 Task: In the Contact  Arianna.Miller@avon.com, schedule and save the meeting with title: 'Collaborative Discussion', Select date: '20 September, 2023', select start time: 3:00:PM. Add location on call (415) 123-4586 with meeting description: For further discussion on products, kindly join the meeting.. Logged in from softage.4@softage.net
Action: Mouse moved to (59, 50)
Screenshot: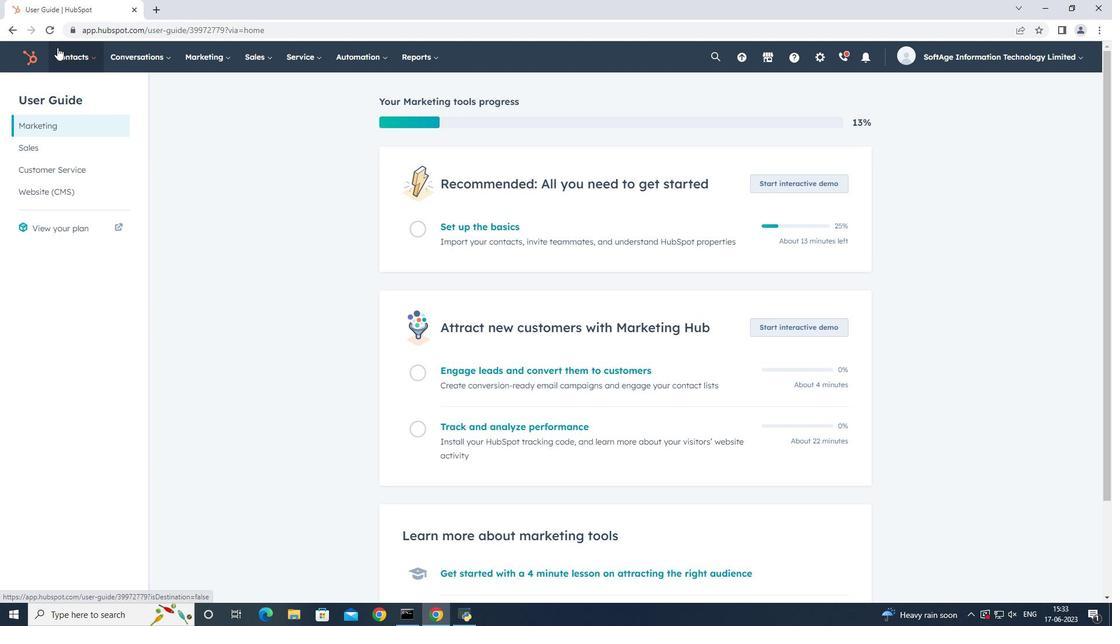 
Action: Mouse pressed left at (59, 50)
Screenshot: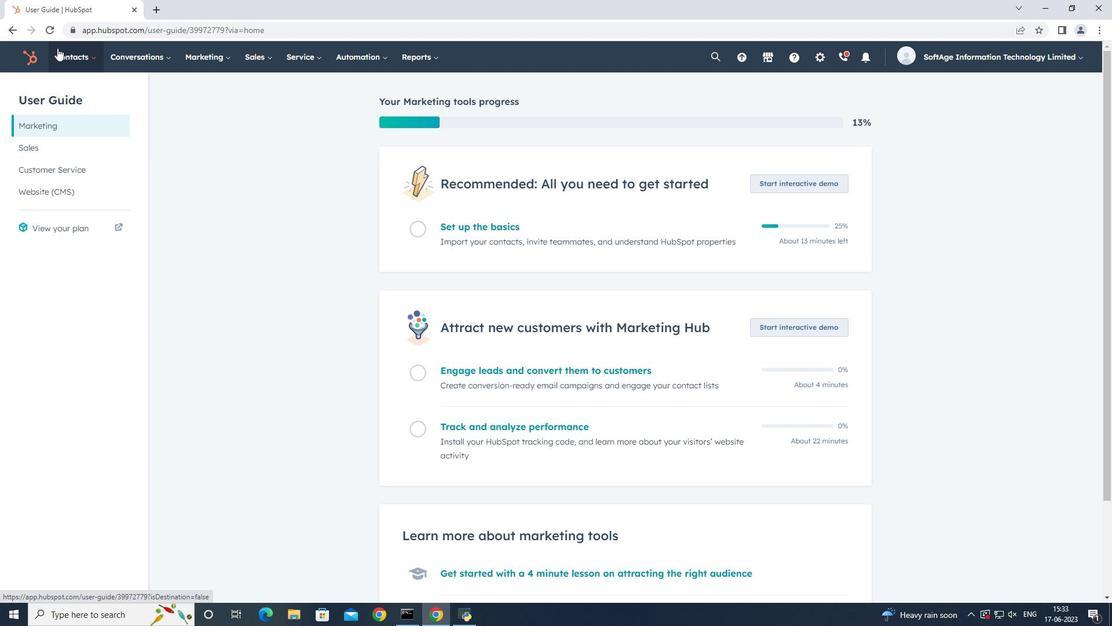 
Action: Mouse moved to (72, 88)
Screenshot: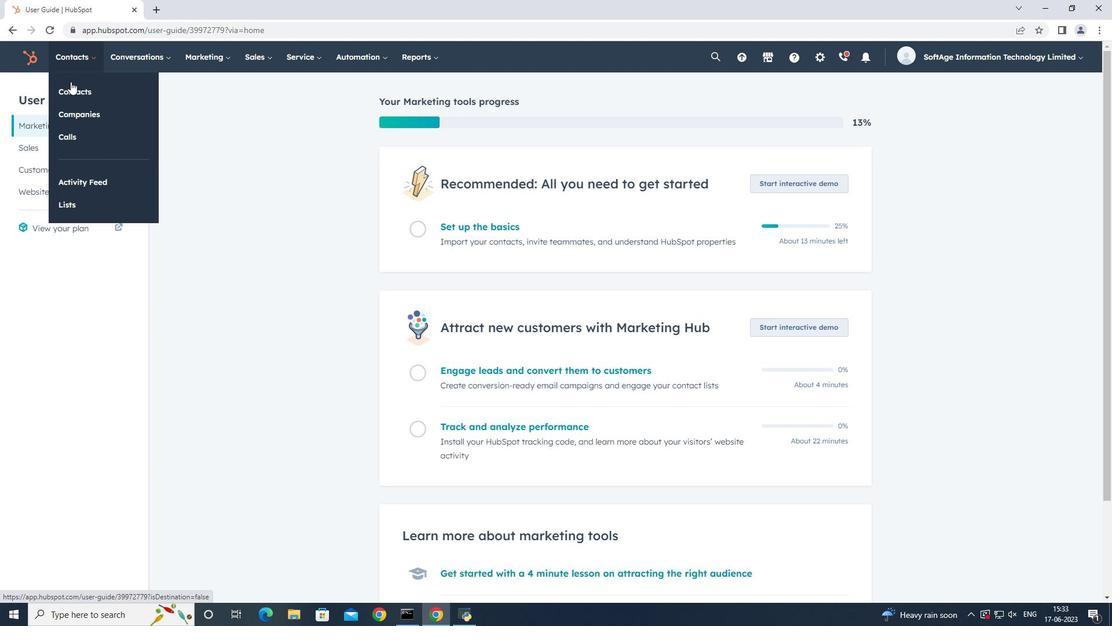 
Action: Mouse pressed left at (72, 88)
Screenshot: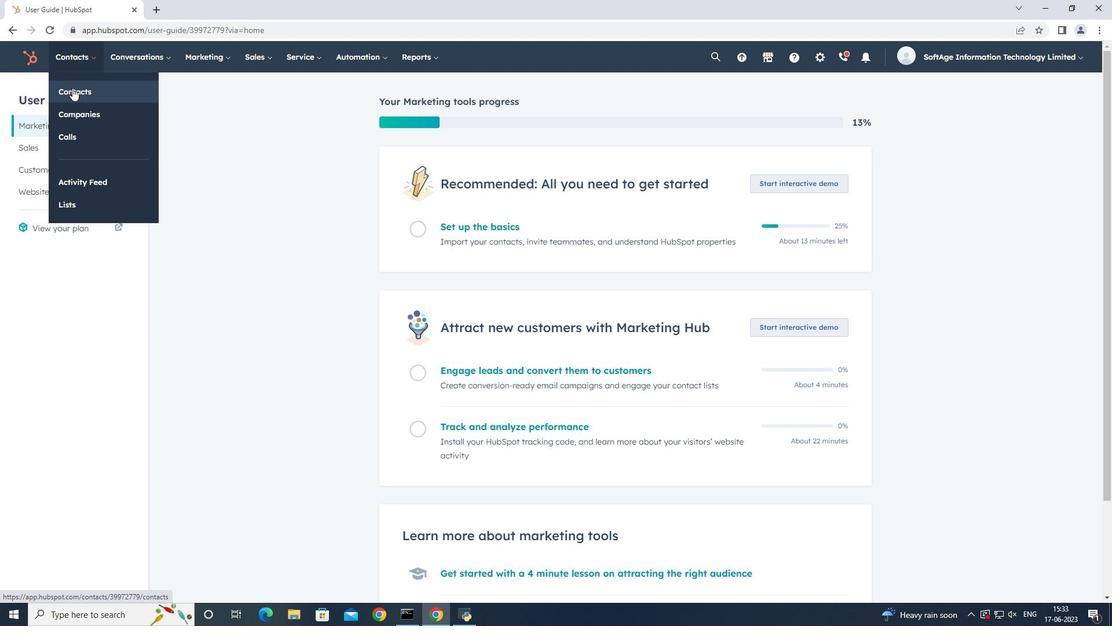 
Action: Mouse moved to (99, 183)
Screenshot: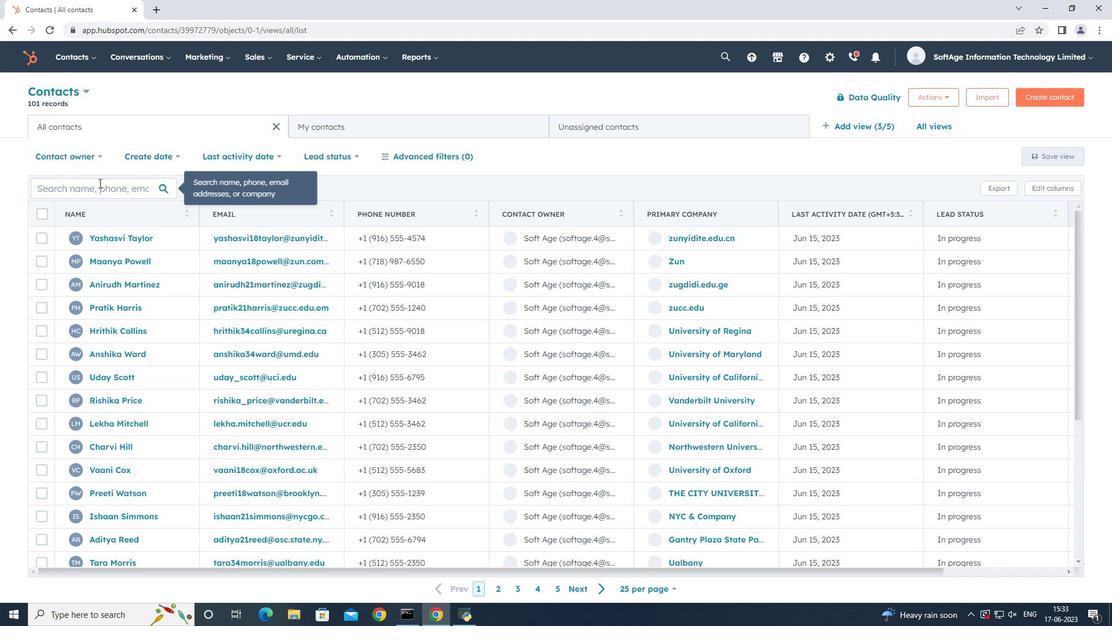 
Action: Mouse pressed left at (99, 183)
Screenshot: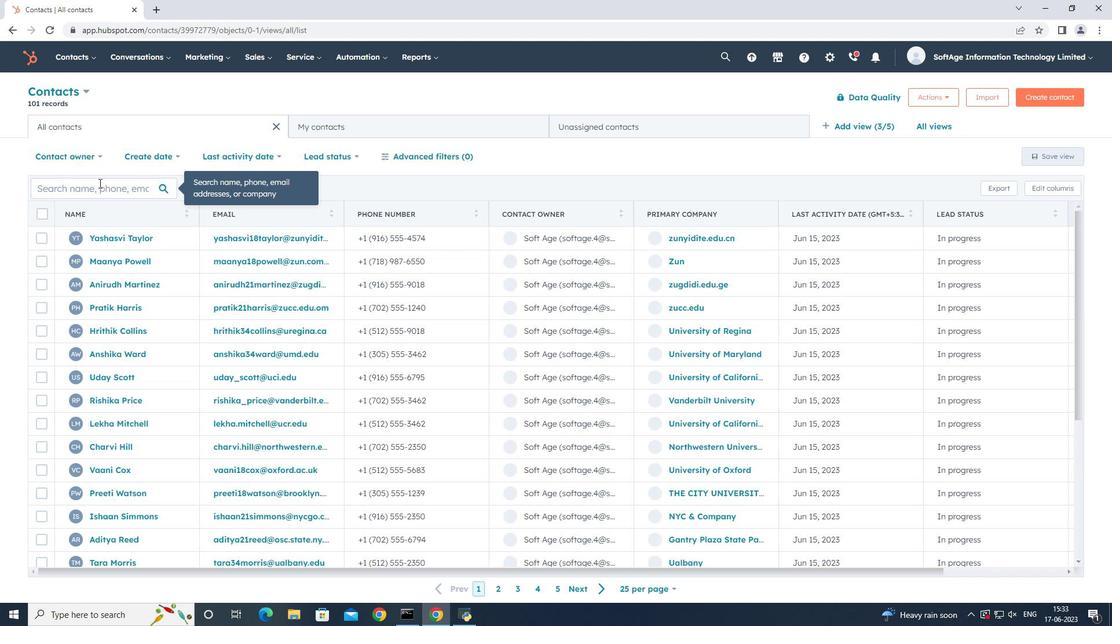 
Action: Mouse moved to (98, 183)
Screenshot: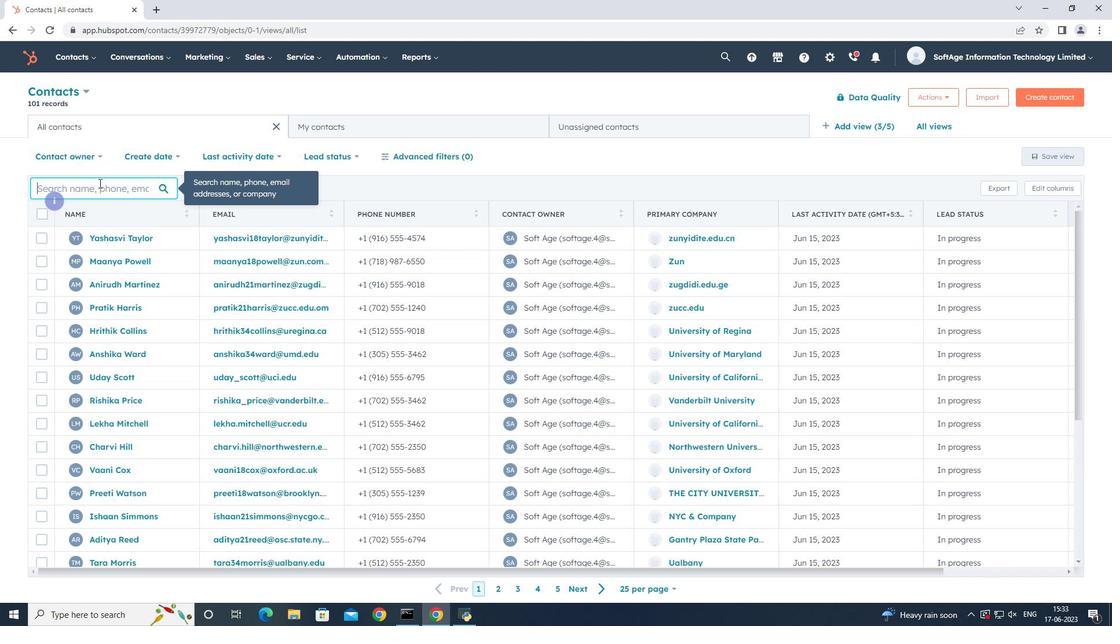 
Action: Key pressed arianna
Screenshot: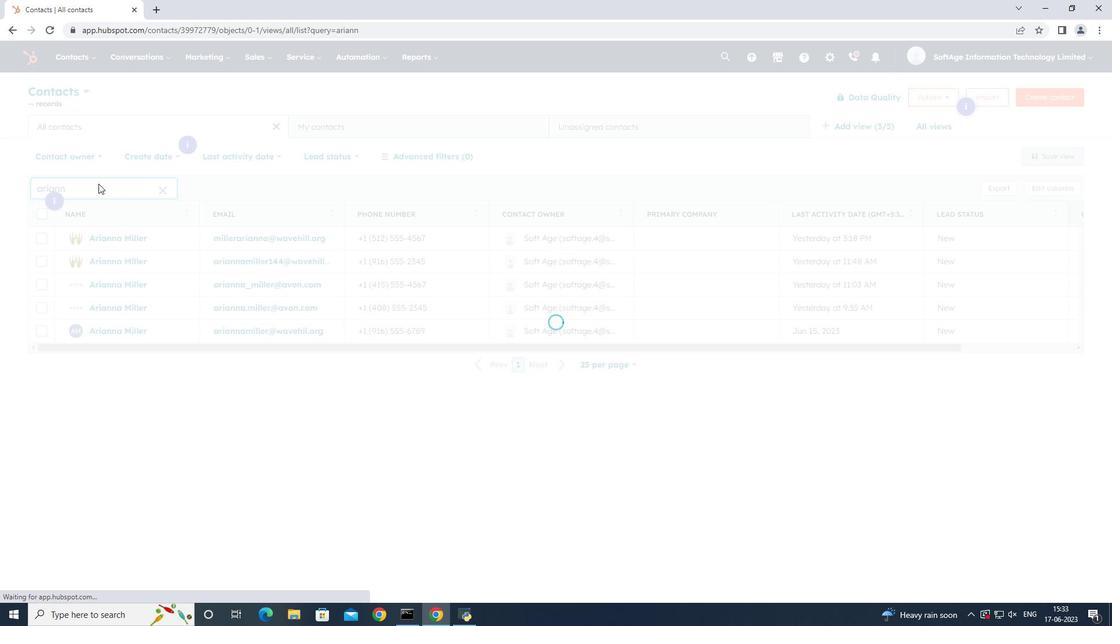
Action: Mouse moved to (115, 308)
Screenshot: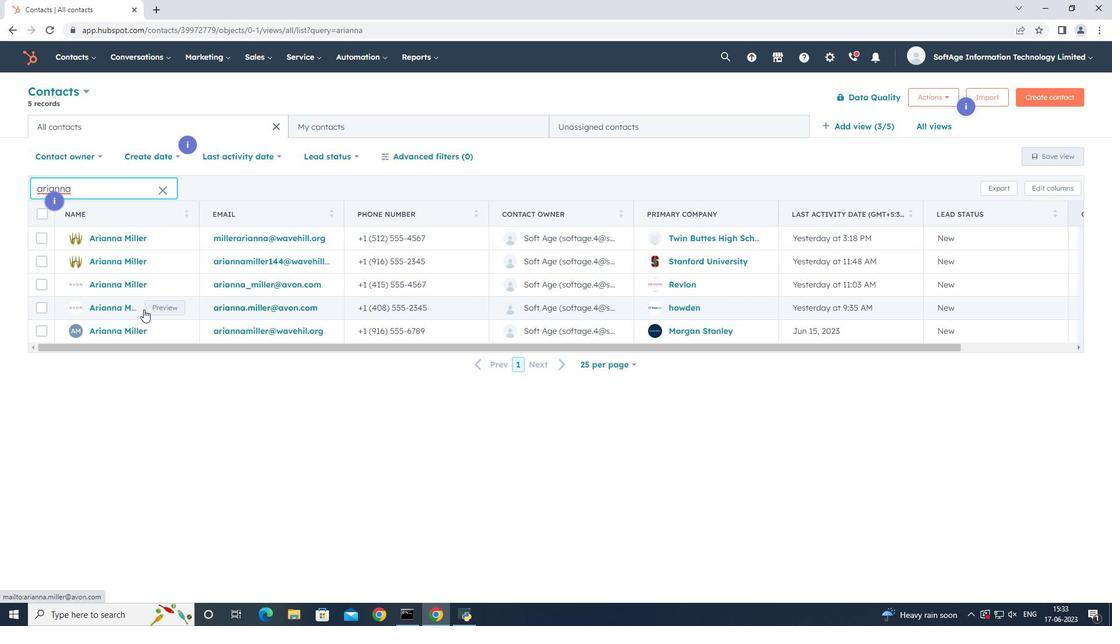 
Action: Mouse pressed left at (115, 308)
Screenshot: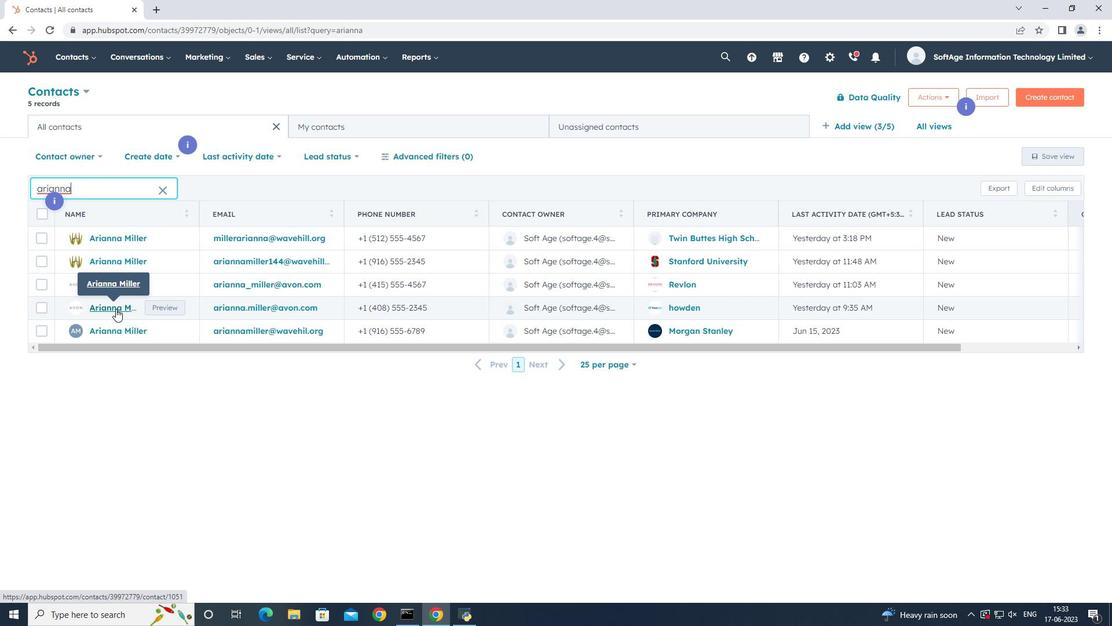 
Action: Mouse moved to (194, 190)
Screenshot: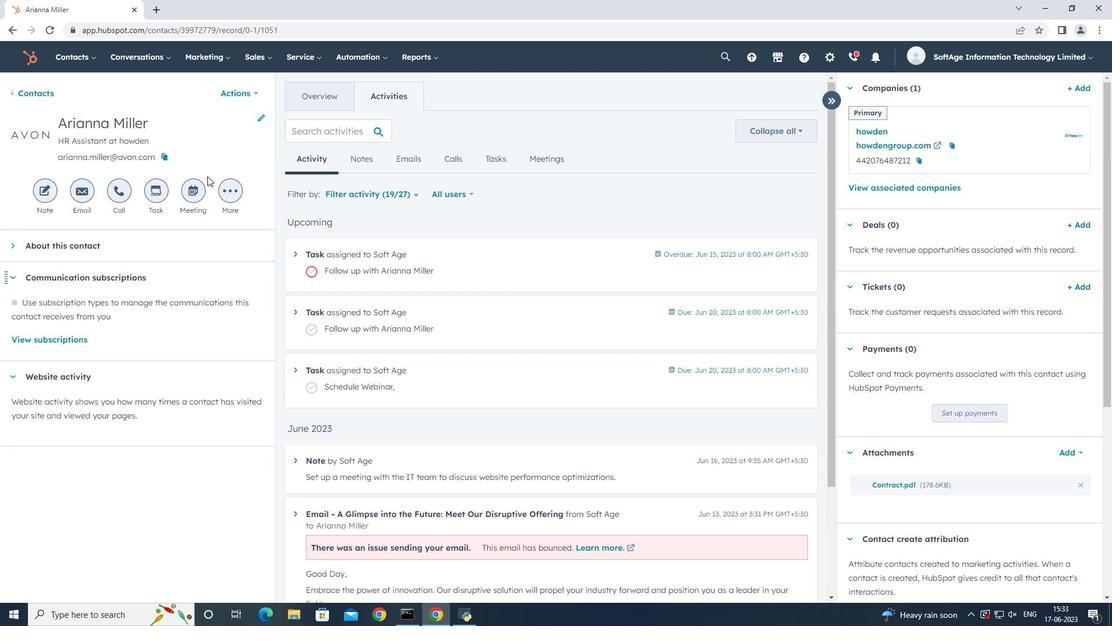 
Action: Mouse pressed left at (194, 190)
Screenshot: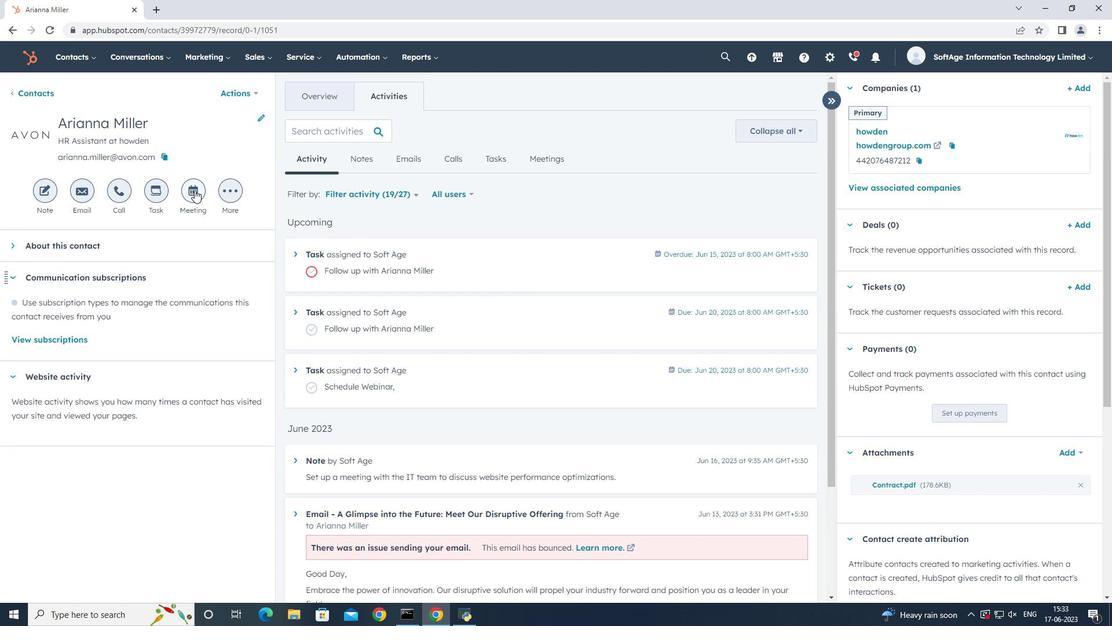 
Action: Mouse moved to (249, 256)
Screenshot: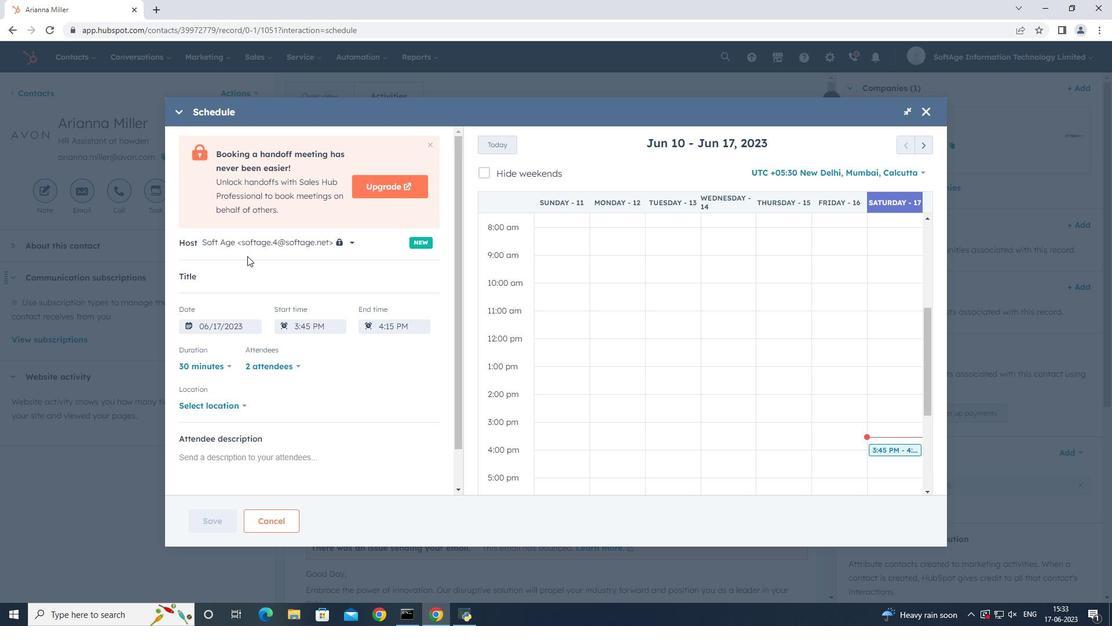 
Action: Key pressed <Key.shift>Collaborative<Key.space><Key.shift>Discussion,
Screenshot: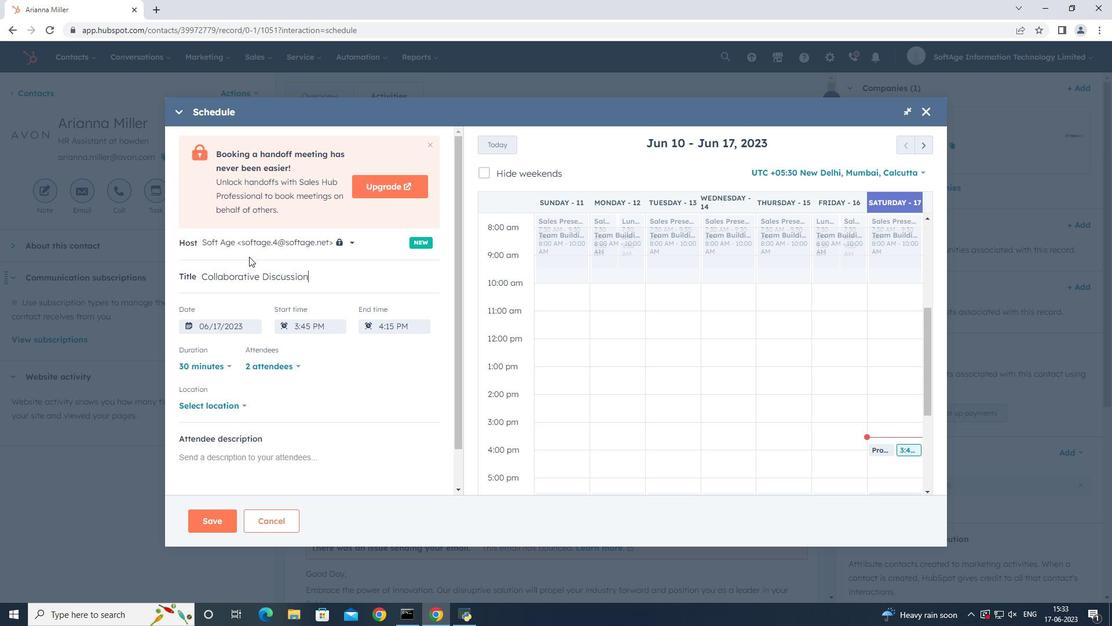 
Action: Mouse moved to (922, 148)
Screenshot: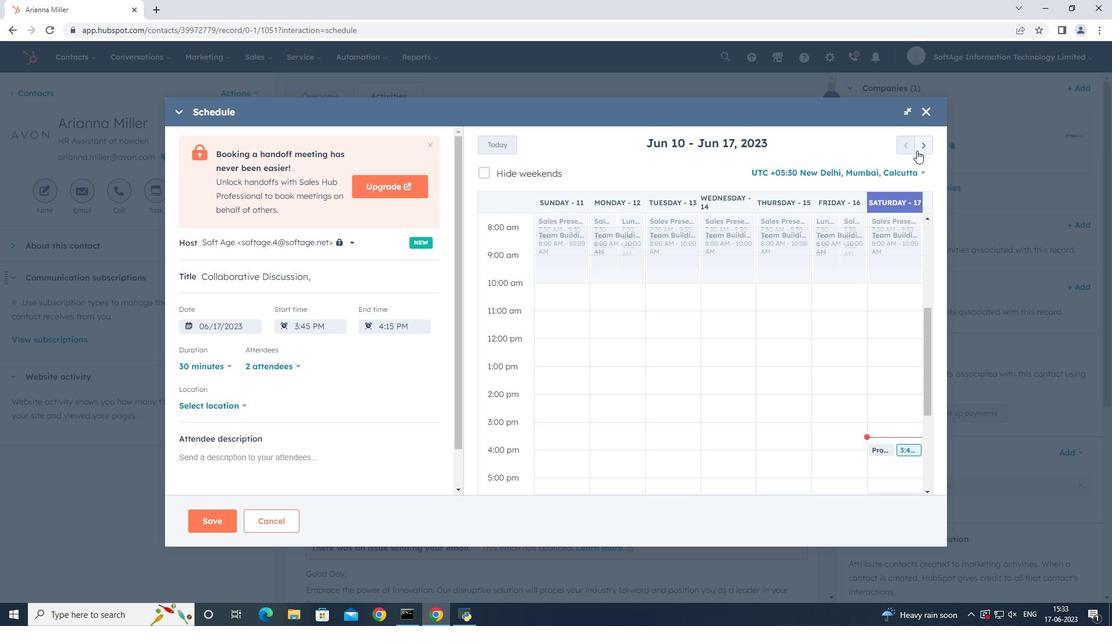 
Action: Mouse pressed left at (922, 148)
Screenshot: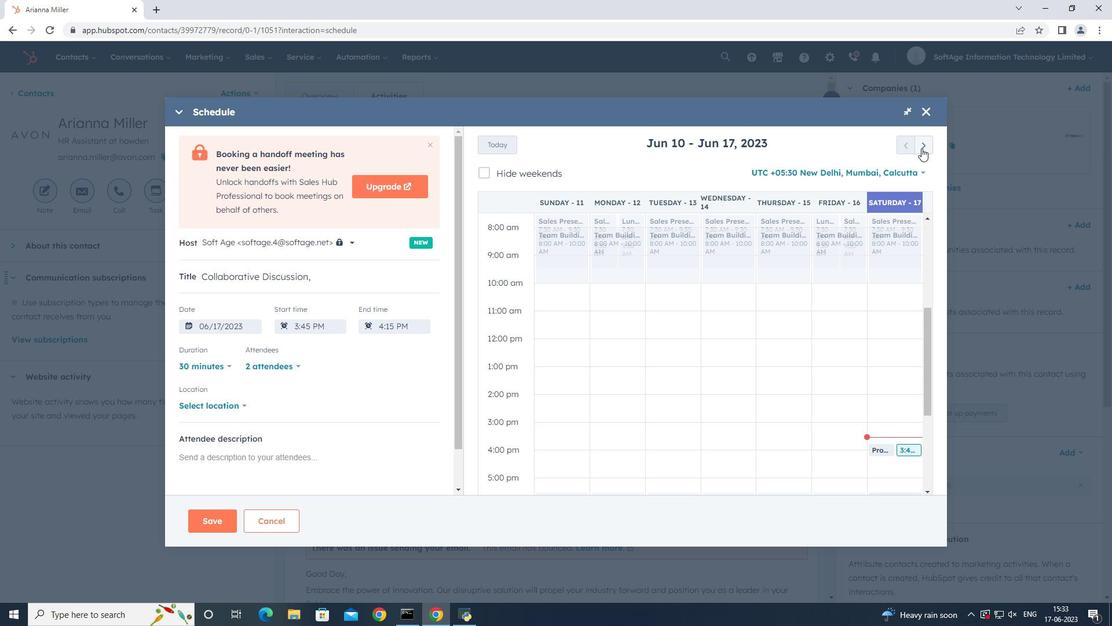 
Action: Mouse pressed left at (922, 148)
Screenshot: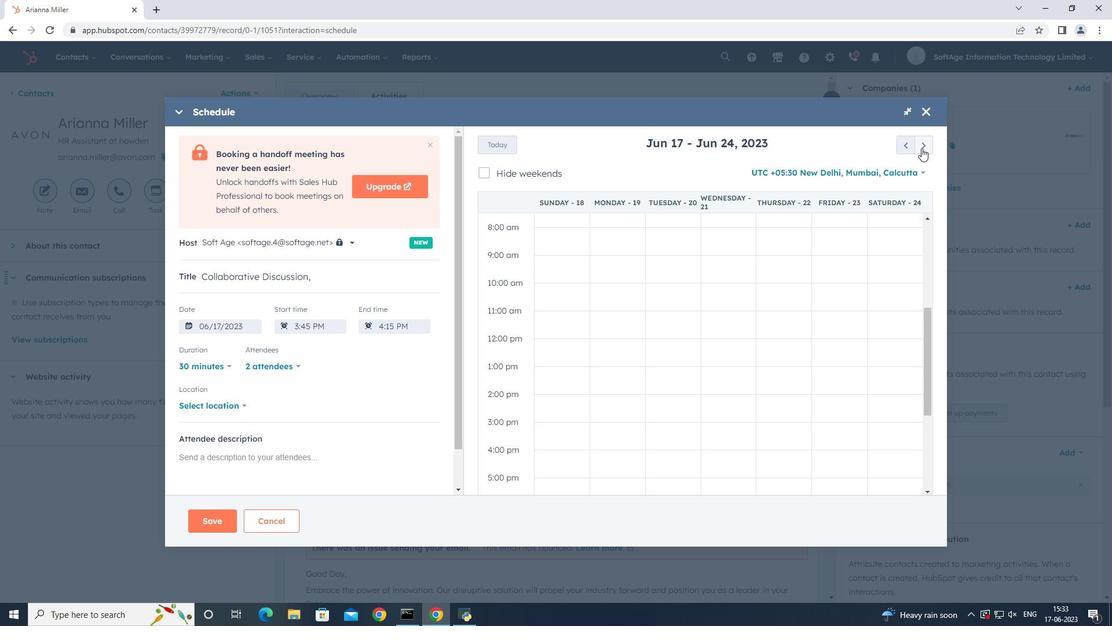 
Action: Mouse pressed left at (922, 148)
Screenshot: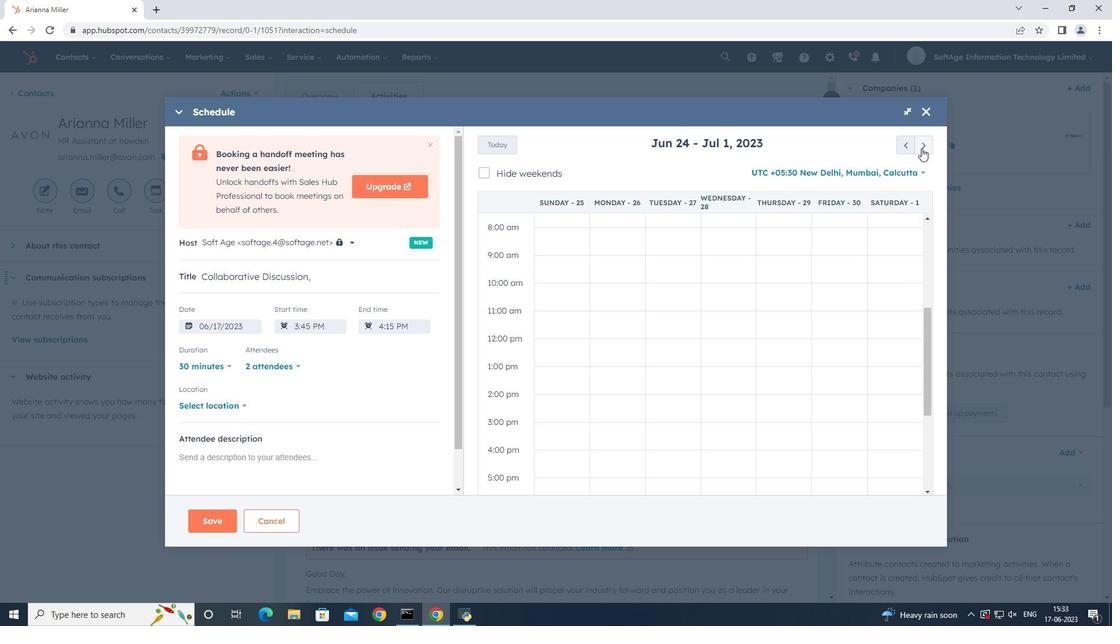 
Action: Mouse pressed left at (922, 148)
Screenshot: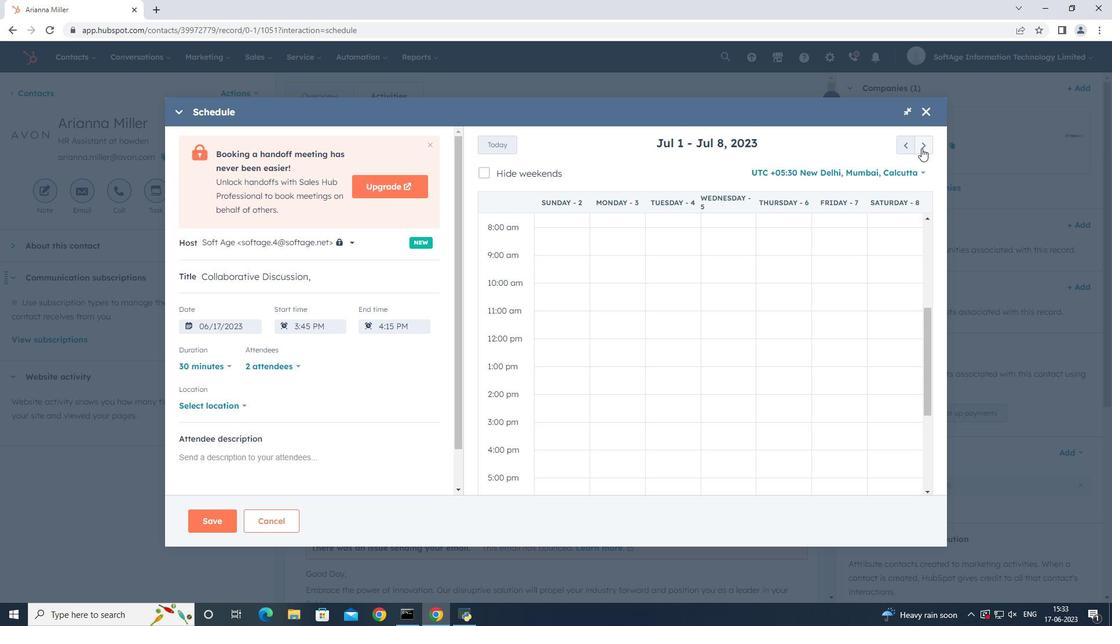 
Action: Mouse pressed left at (922, 148)
Screenshot: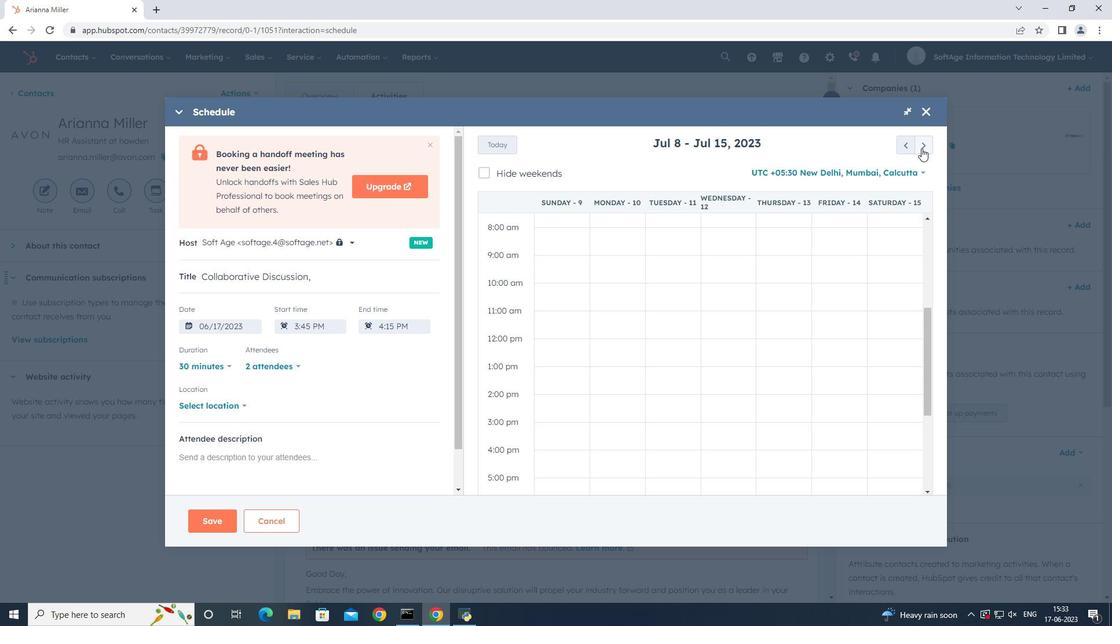
Action: Mouse pressed left at (922, 148)
Screenshot: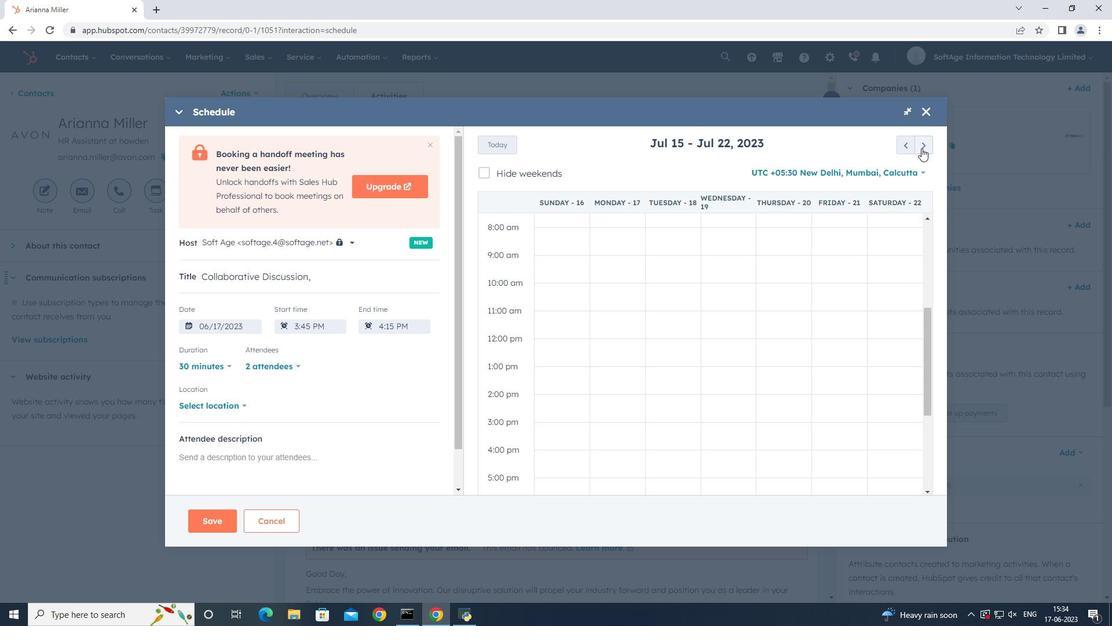 
Action: Mouse pressed left at (922, 148)
Screenshot: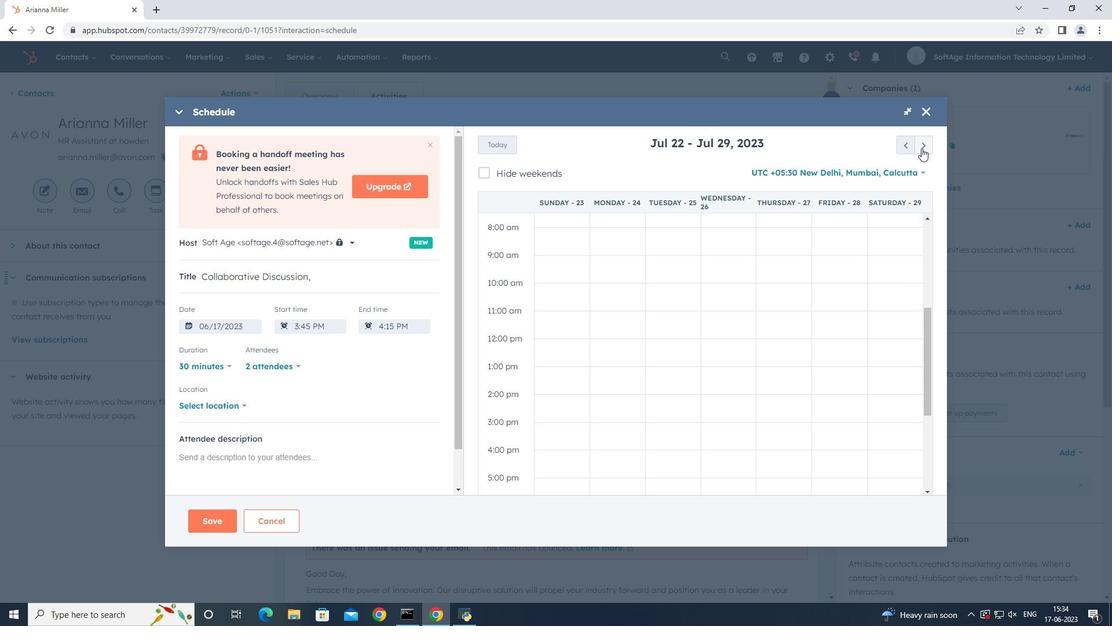 
Action: Mouse pressed left at (922, 148)
Screenshot: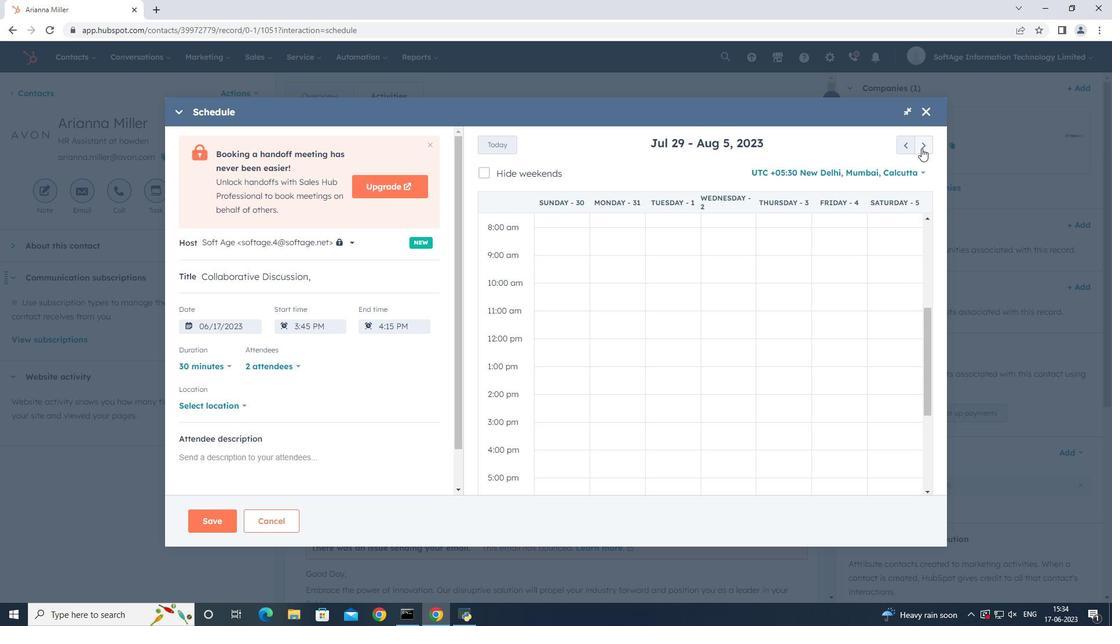 
Action: Mouse pressed left at (922, 148)
Screenshot: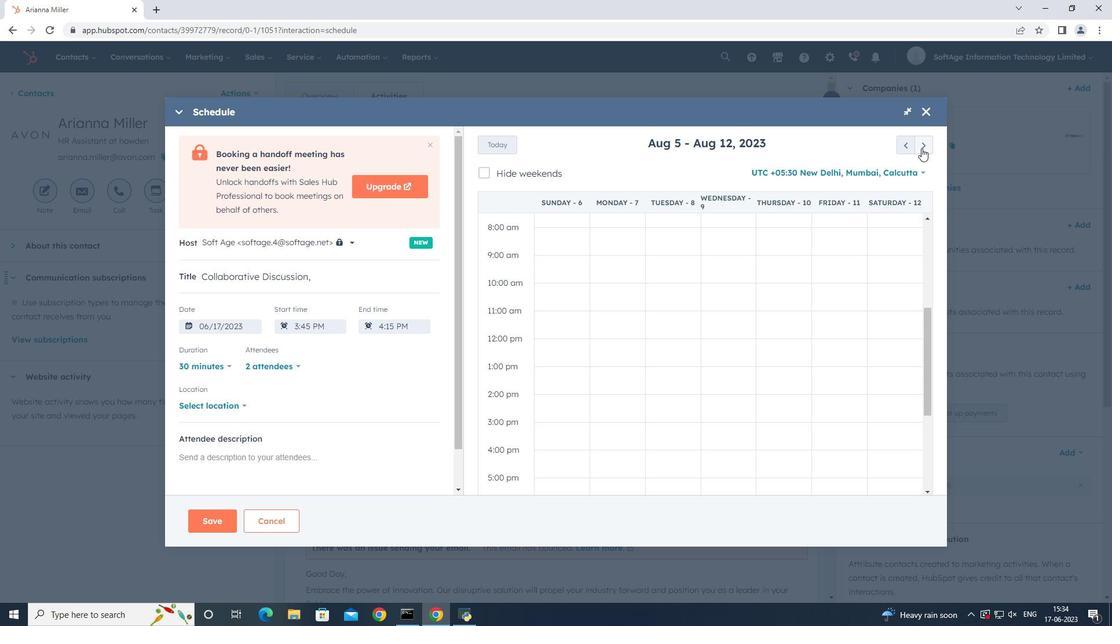 
Action: Mouse pressed left at (922, 148)
Screenshot: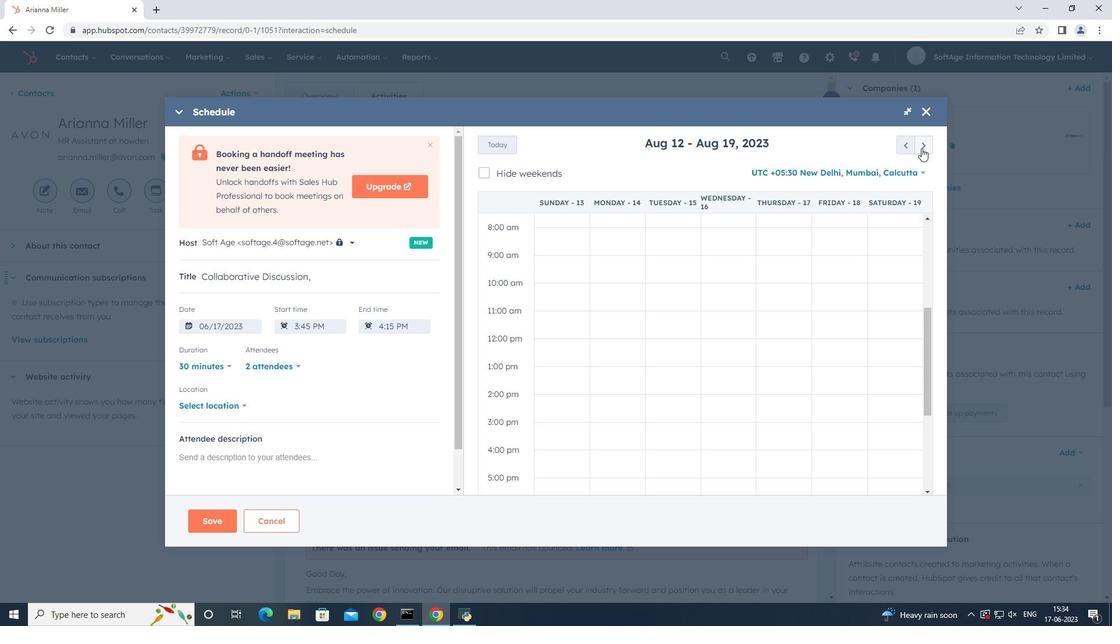 
Action: Mouse pressed left at (922, 148)
Screenshot: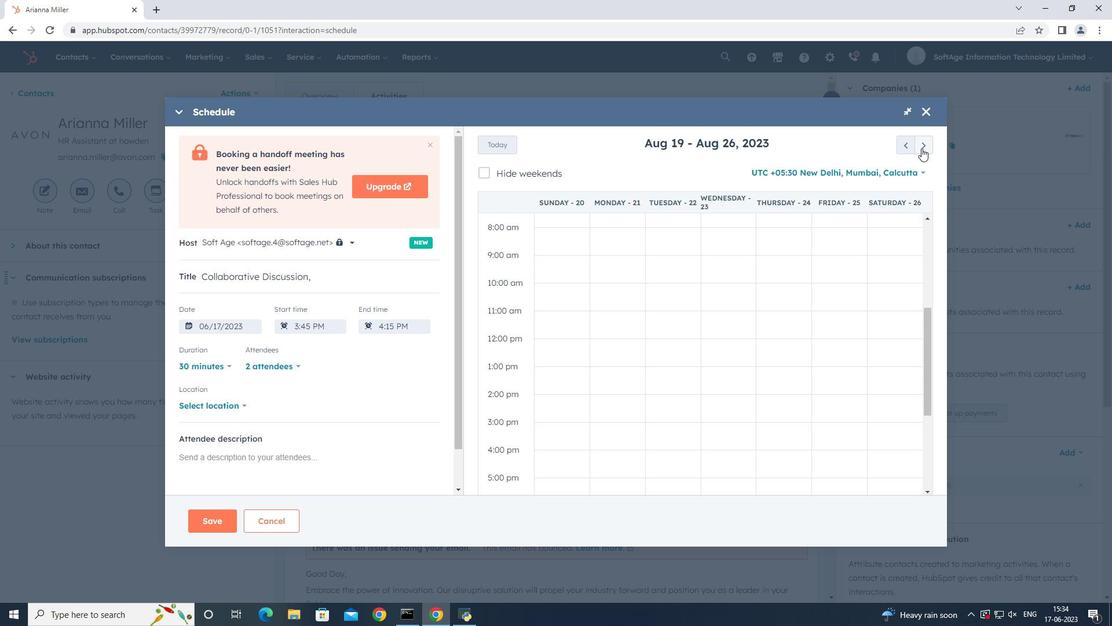
Action: Mouse pressed left at (922, 148)
Screenshot: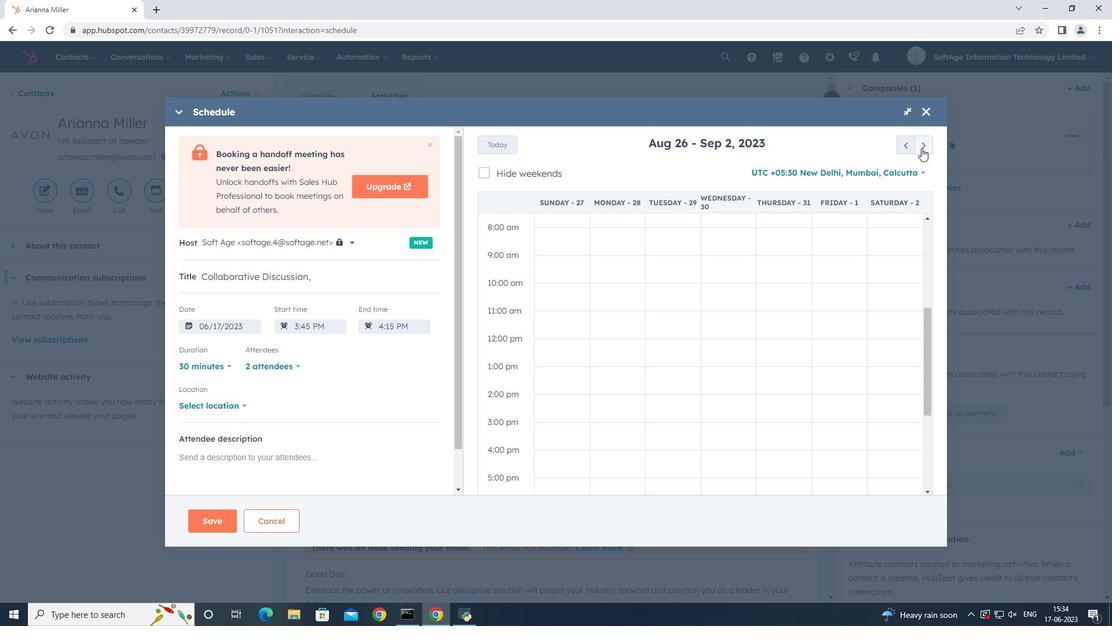 
Action: Mouse pressed left at (922, 148)
Screenshot: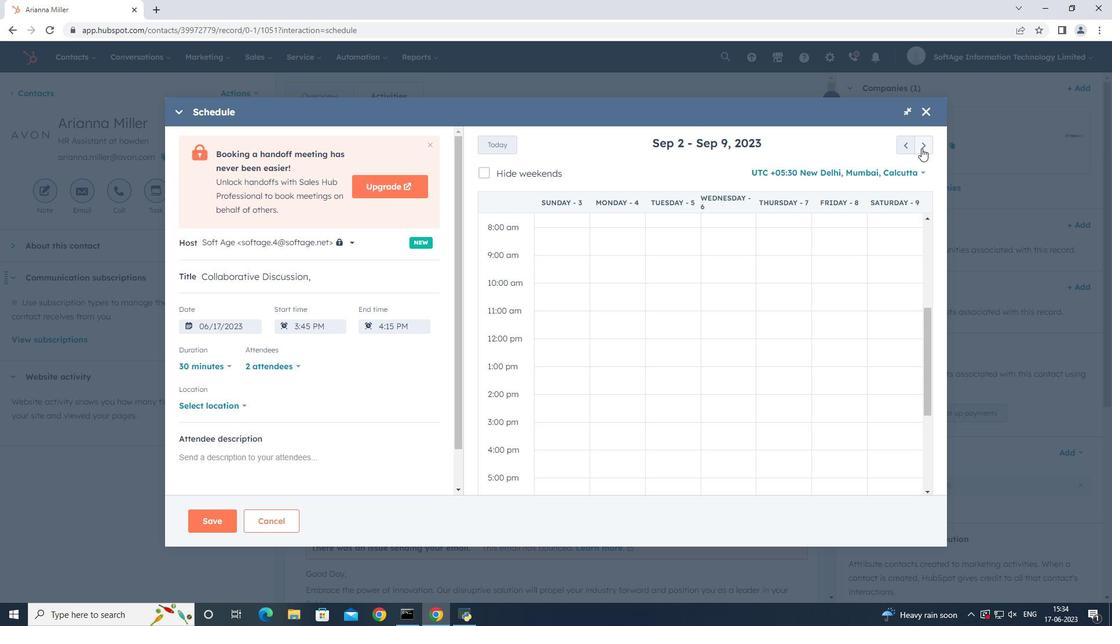 
Action: Mouse pressed left at (922, 148)
Screenshot: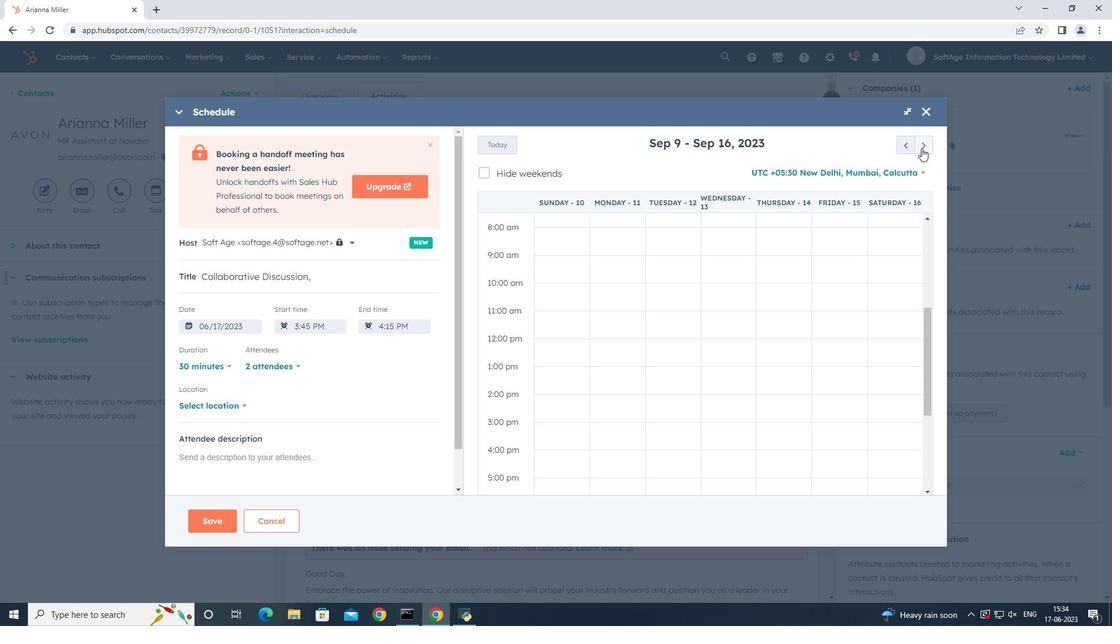 
Action: Mouse pressed left at (922, 148)
Screenshot: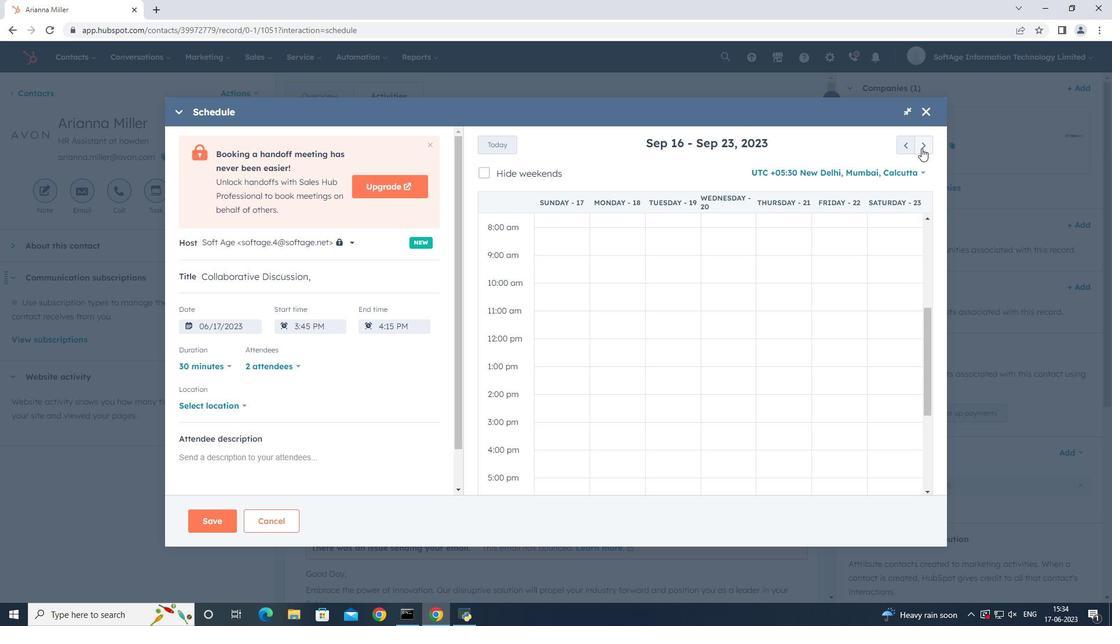 
Action: Mouse moved to (901, 147)
Screenshot: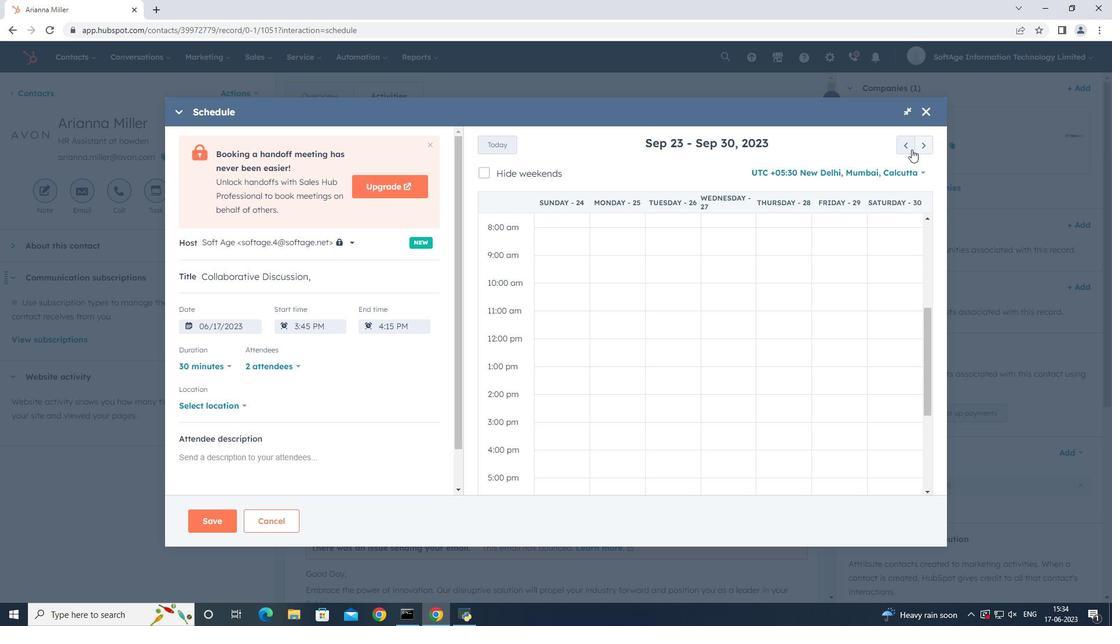 
Action: Mouse pressed left at (901, 147)
Screenshot: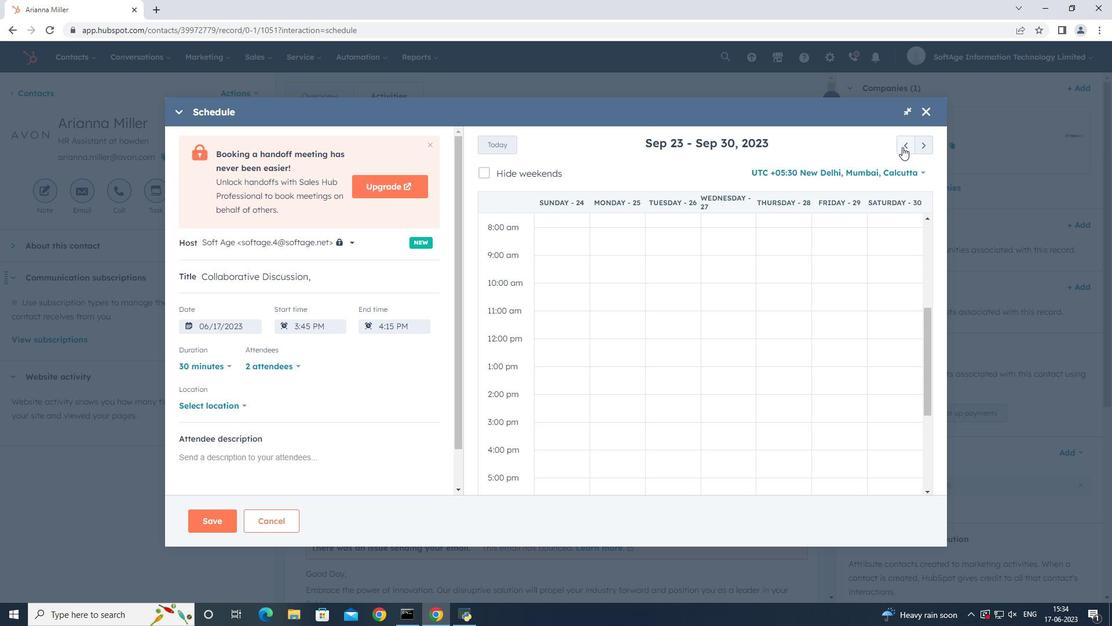 
Action: Mouse moved to (726, 424)
Screenshot: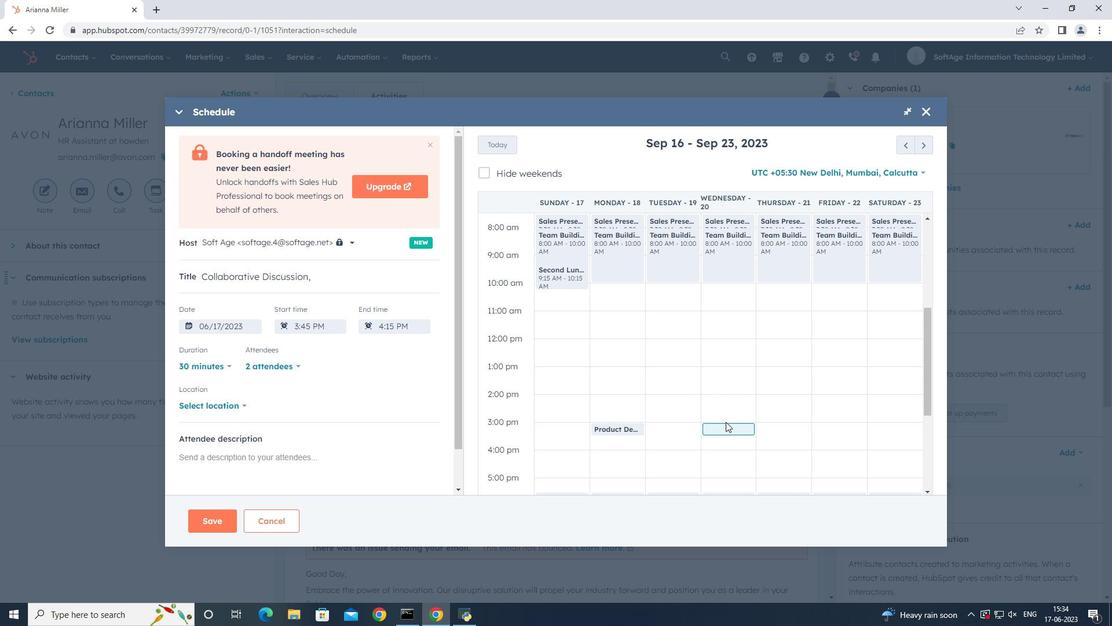 
Action: Mouse pressed left at (726, 424)
Screenshot: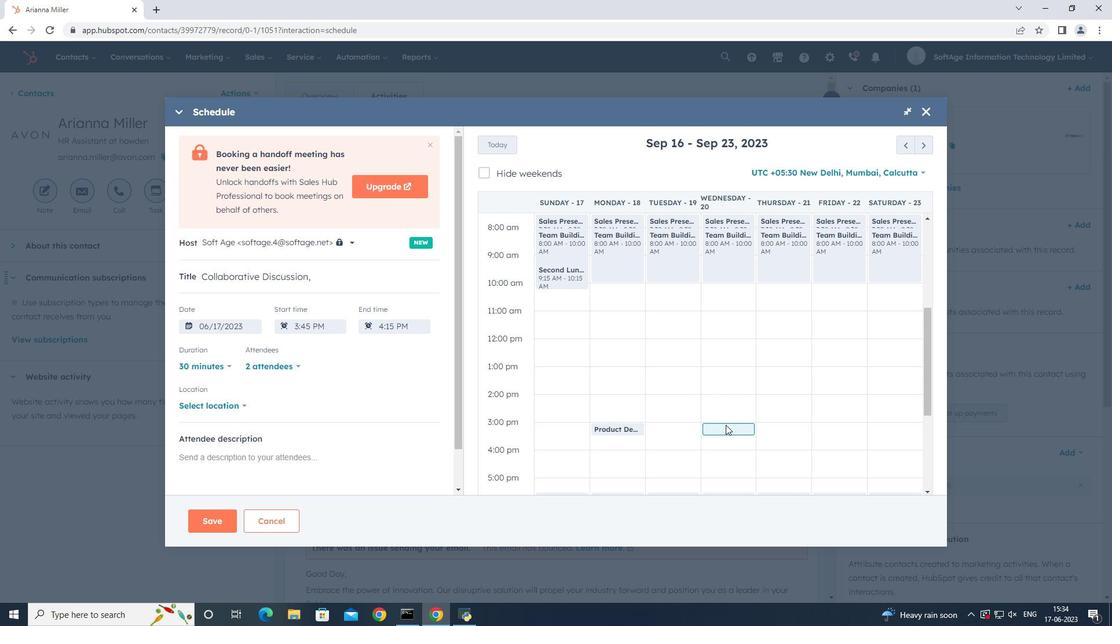 
Action: Mouse moved to (223, 409)
Screenshot: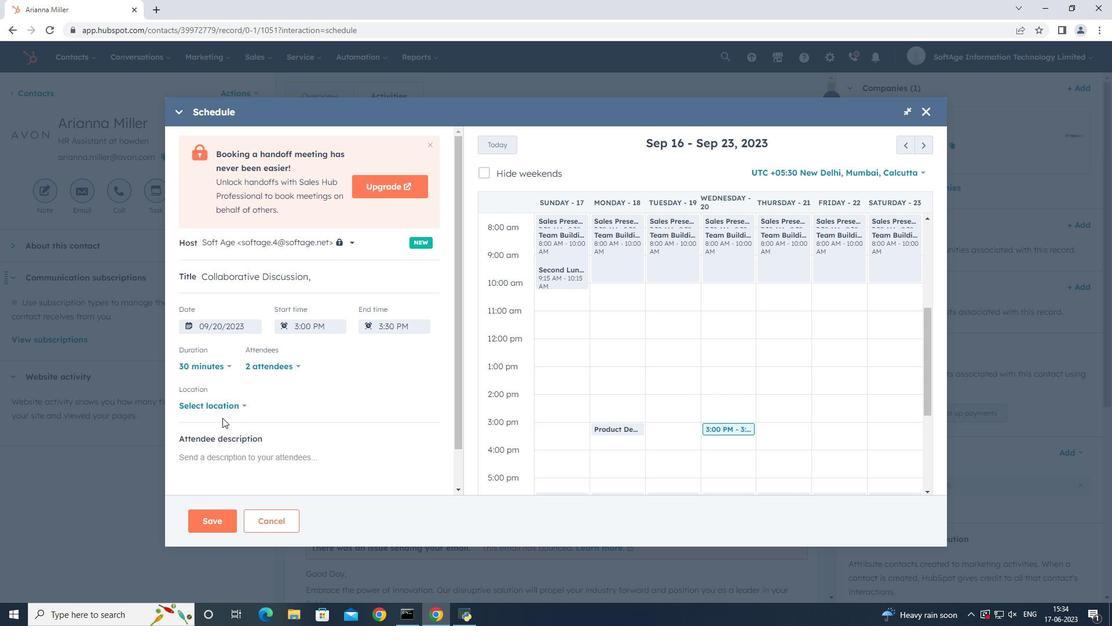 
Action: Mouse pressed left at (223, 409)
Screenshot: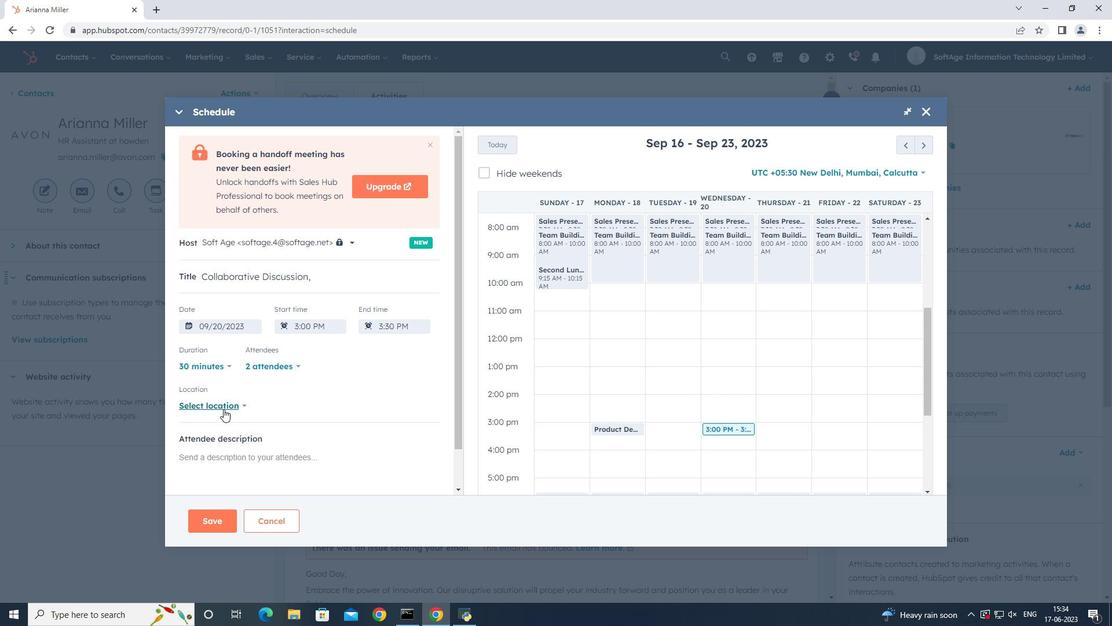 
Action: Mouse moved to (292, 367)
Screenshot: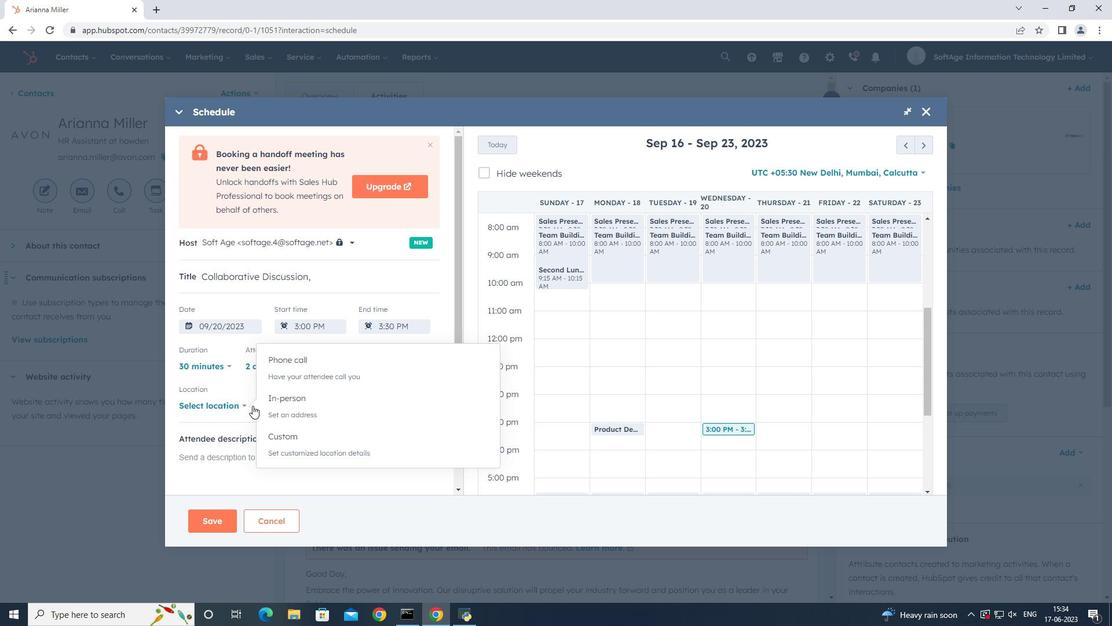 
Action: Mouse pressed left at (292, 367)
Screenshot: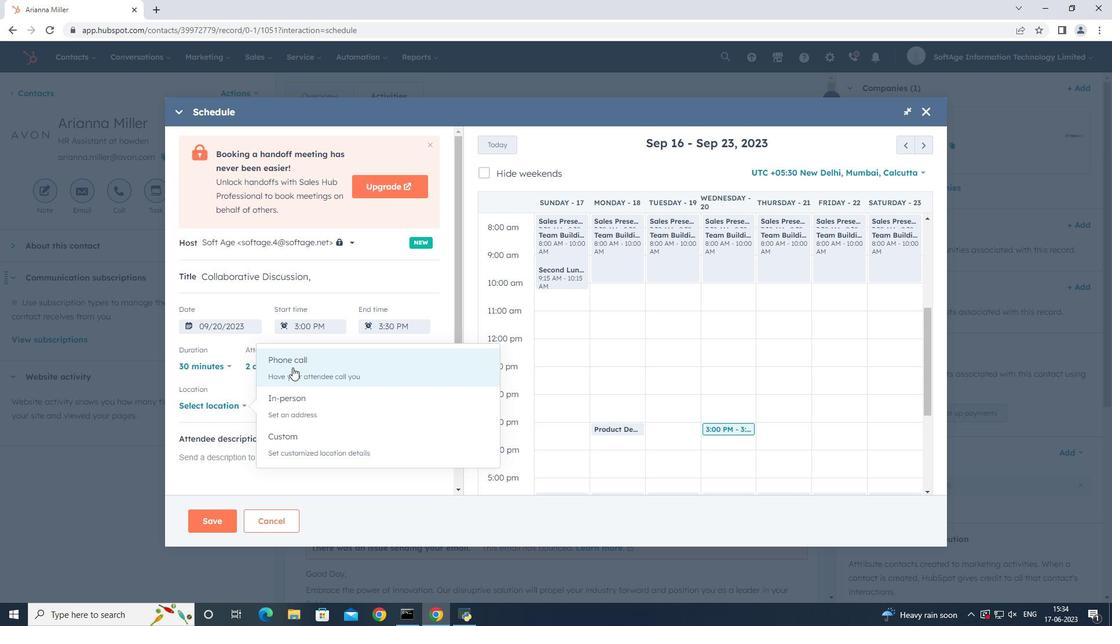 
Action: Mouse moved to (290, 404)
Screenshot: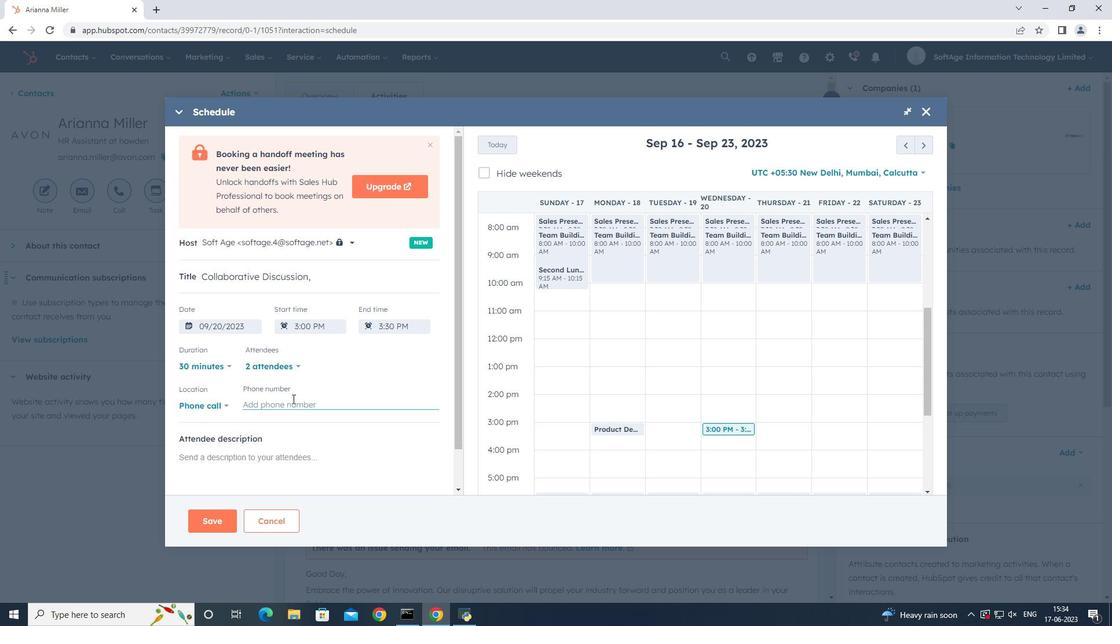 
Action: Mouse pressed left at (290, 404)
Screenshot: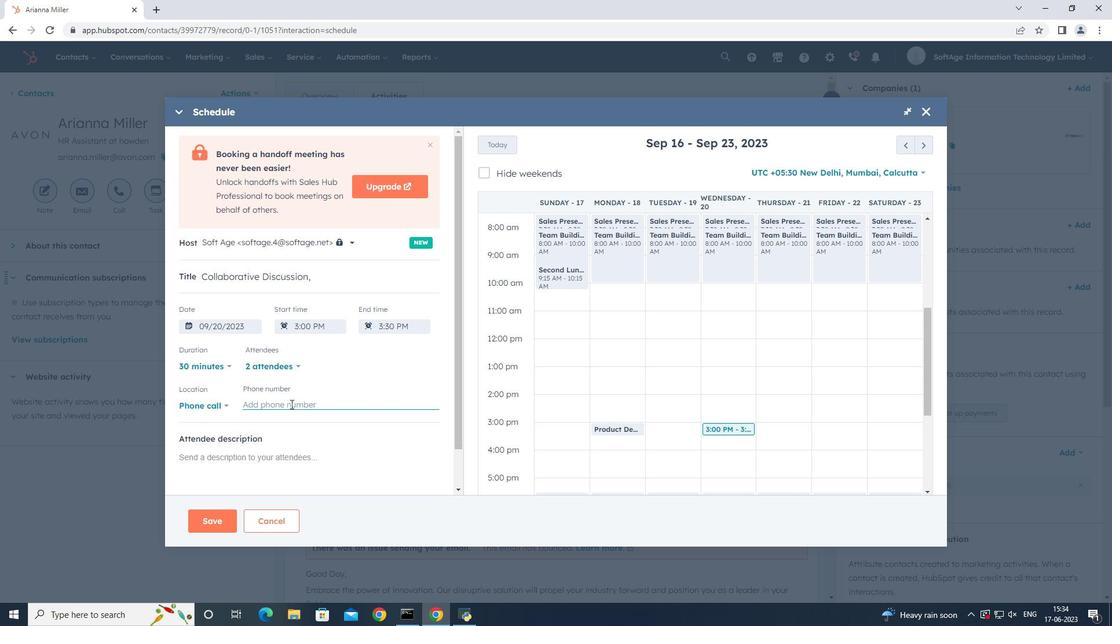 
Action: Key pressed <Key.shift_r><Key.shift_r><Key.shift_r><Key.shift_r><Key.shift_r><Key.shift_r>(415<Key.shift_r><Key.shift_r><Key.shift_r><Key.shift_r><Key.shift_r><Key.shift_r>)<Key.space>123-4586
Screenshot: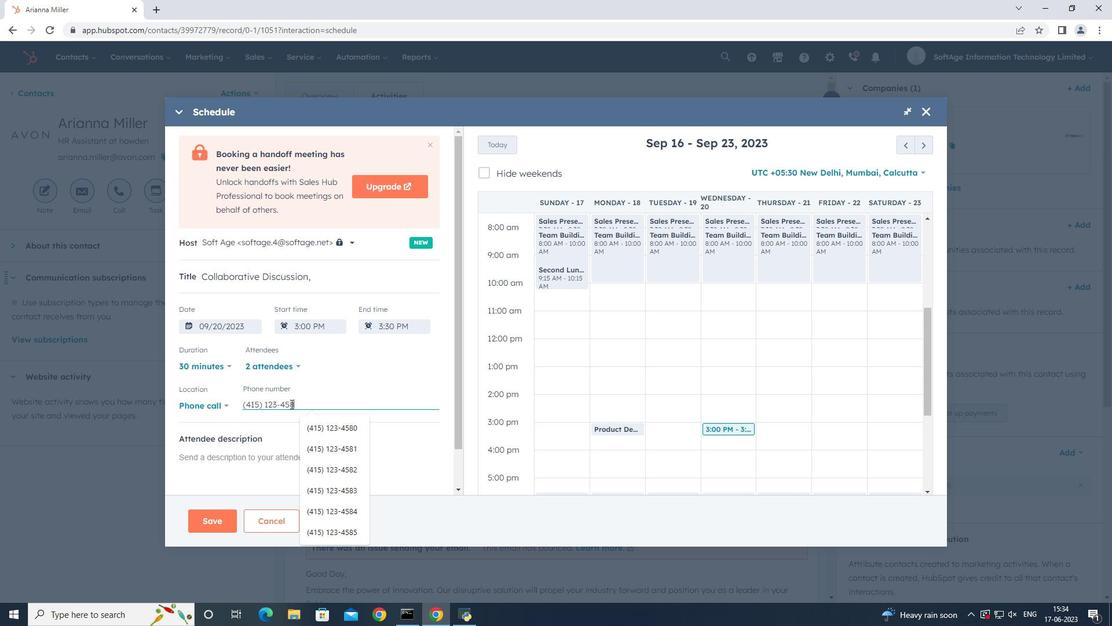 
Action: Mouse moved to (303, 451)
Screenshot: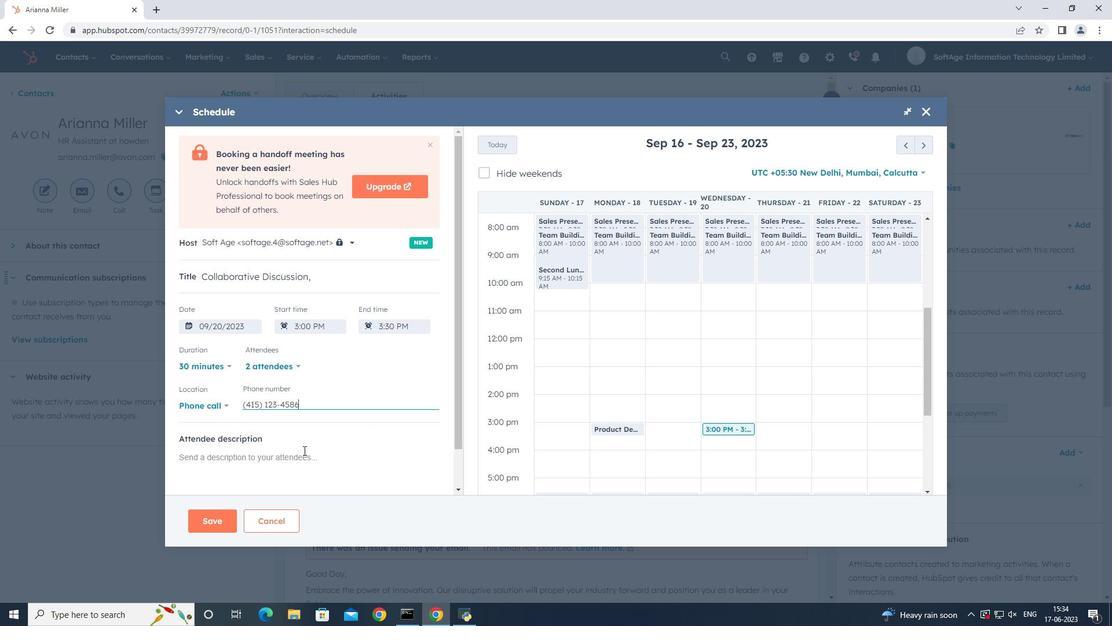 
Action: Mouse pressed left at (303, 451)
Screenshot: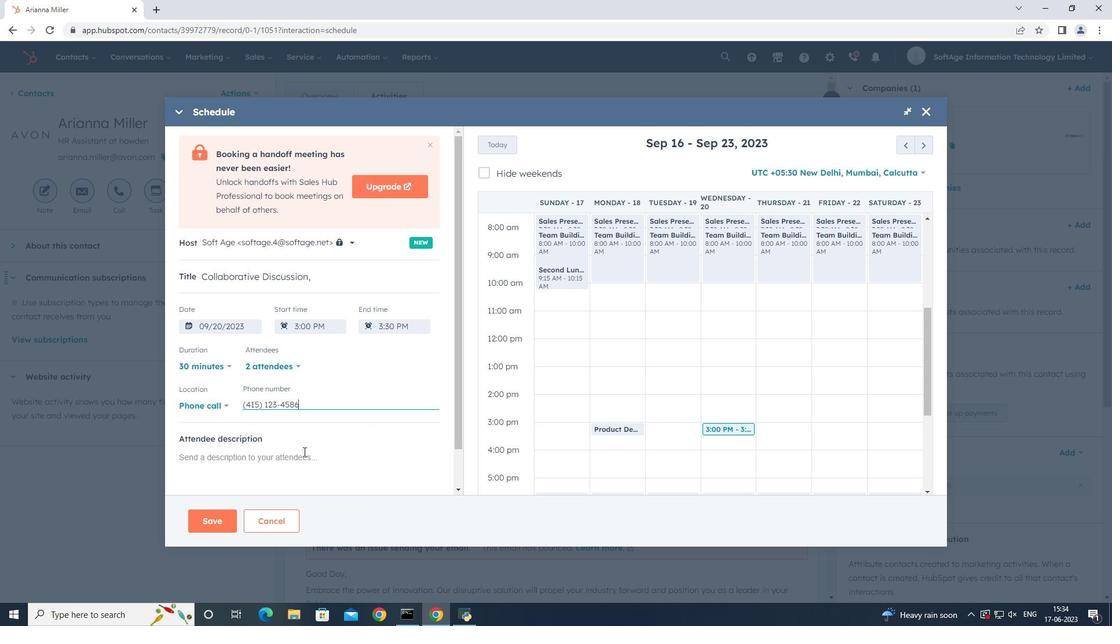 
Action: Key pressed <Key.shift><Key.shift>For<Key.space>further<Key.space>discussion<Key.space>on<Key.space>products,<Key.space>kindly<Key.space>join<Key.space>the<Key.space>meeting..
Screenshot: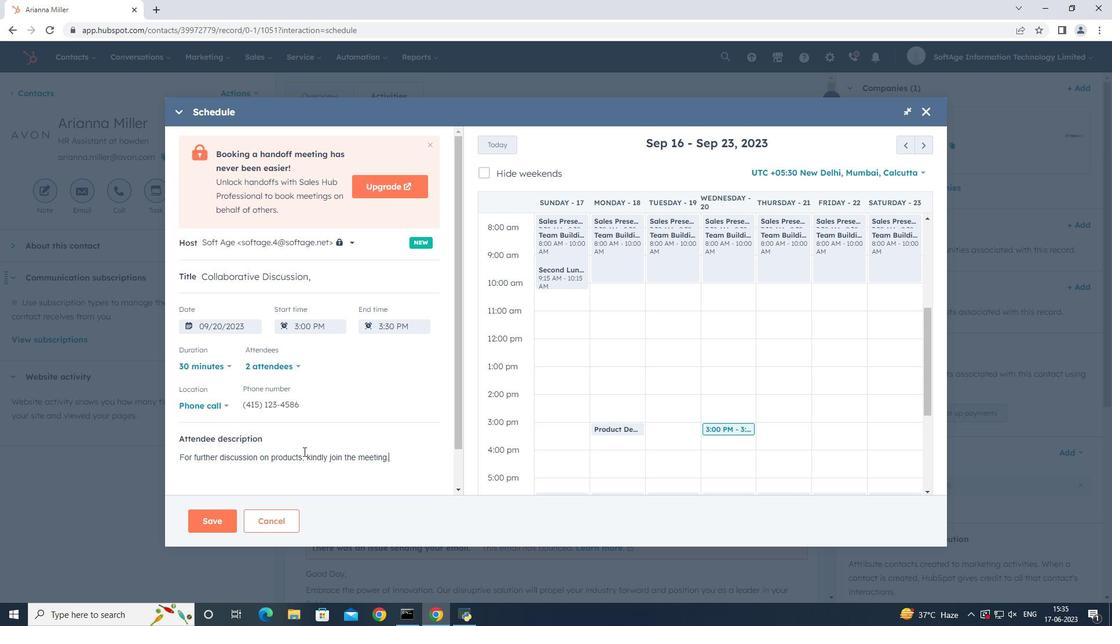 
Action: Mouse moved to (220, 515)
Screenshot: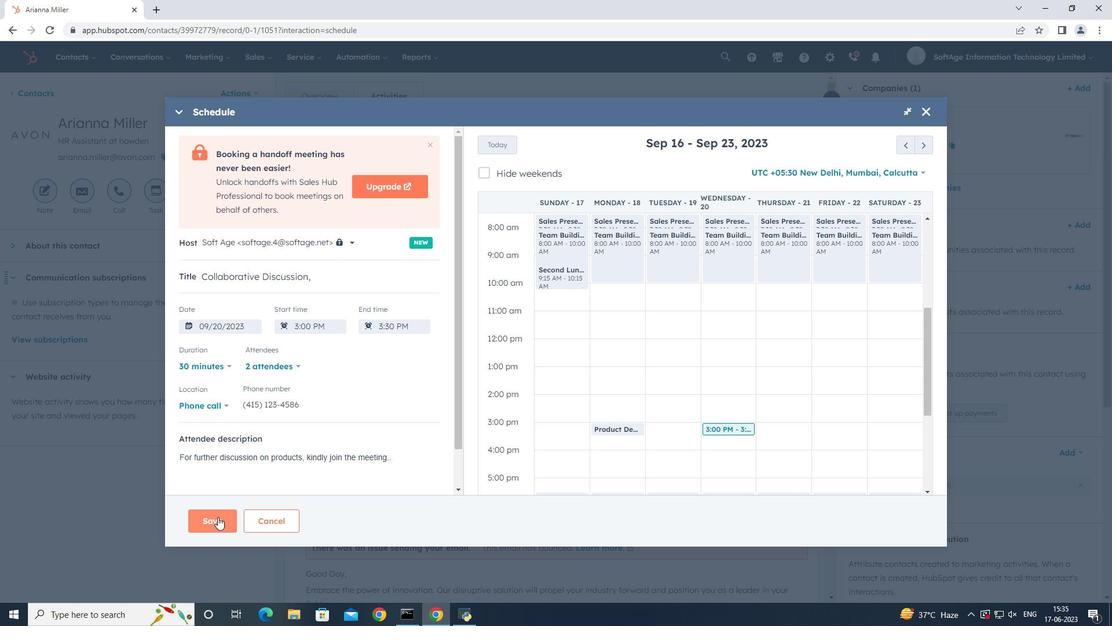 
Action: Mouse pressed left at (220, 515)
Screenshot: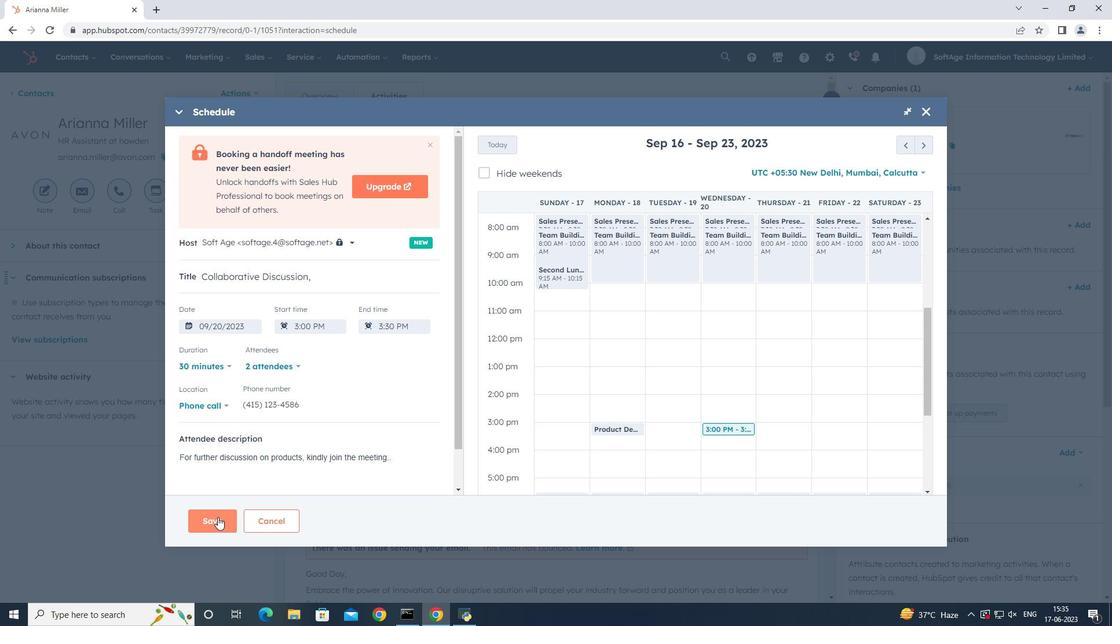 
Action: Mouse moved to (646, 381)
Screenshot: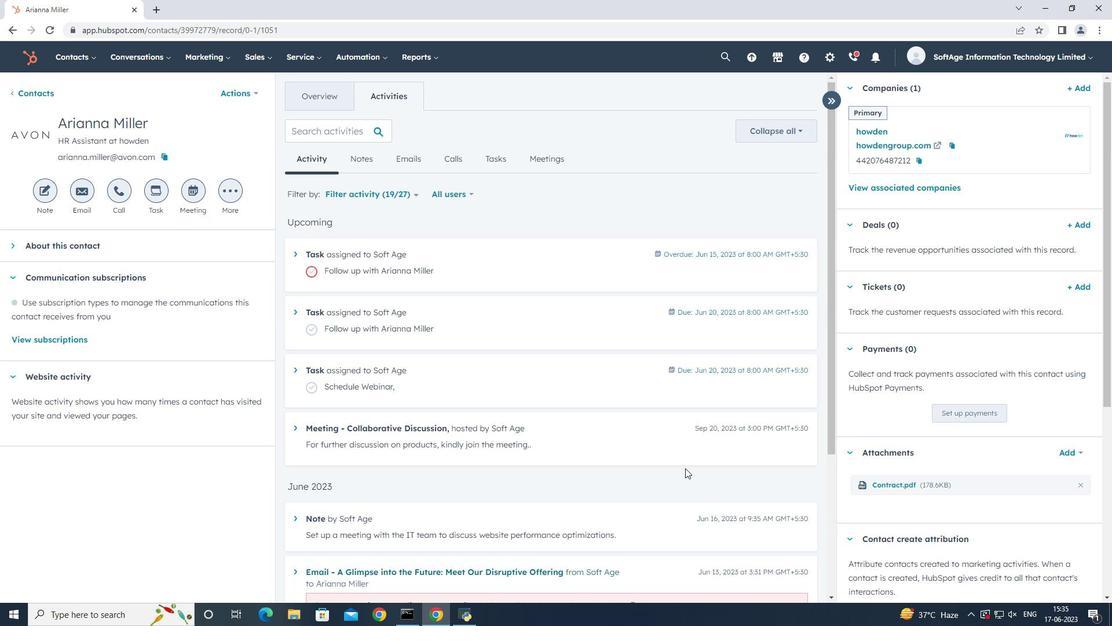 
